 Task: Create a section Change Management Sprint and in the section, add a milestone Customer Support Process Implementation in the project Transform.
Action: Mouse moved to (45, 400)
Screenshot: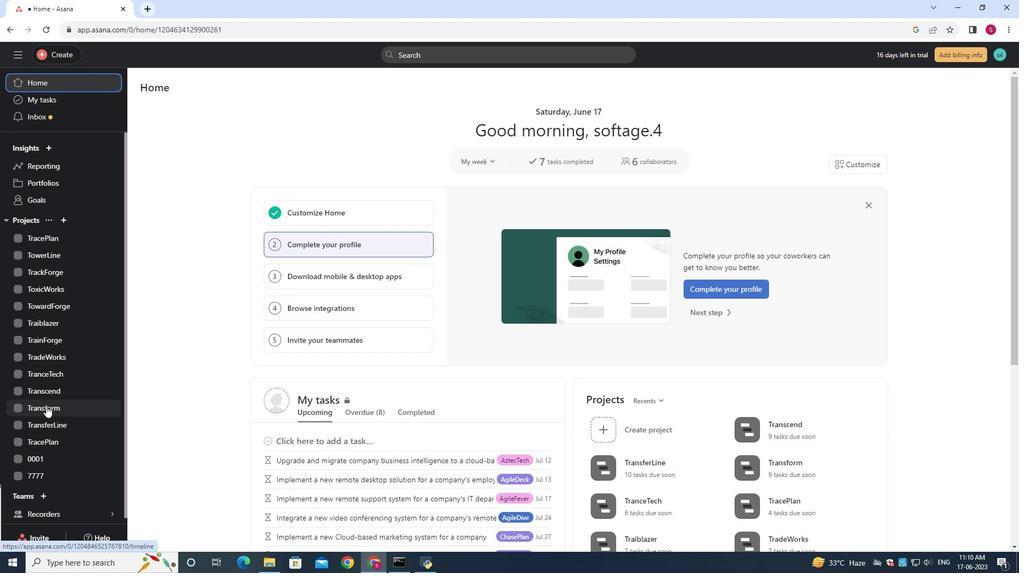 
Action: Mouse pressed left at (45, 400)
Screenshot: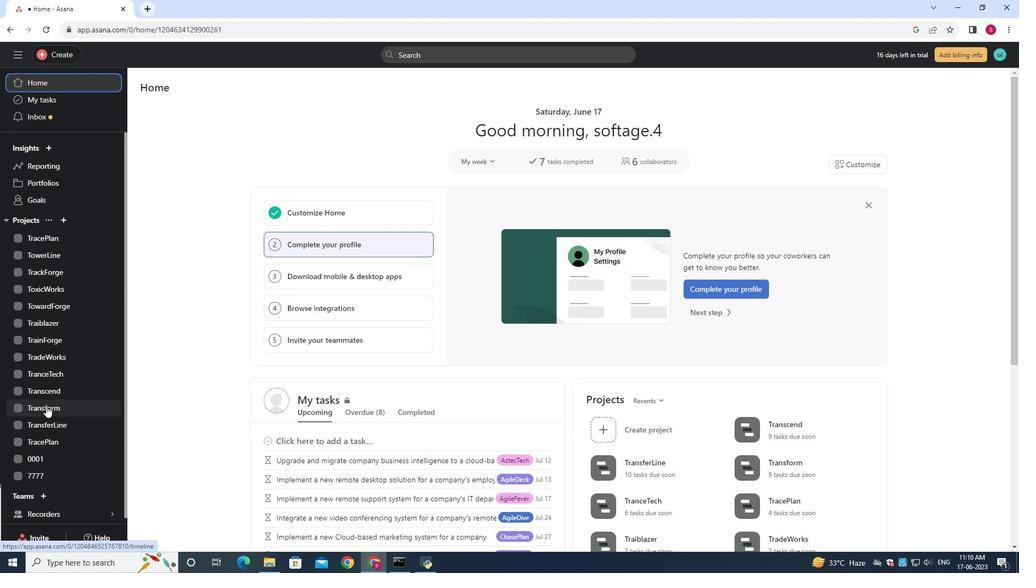 
Action: Mouse moved to (186, 135)
Screenshot: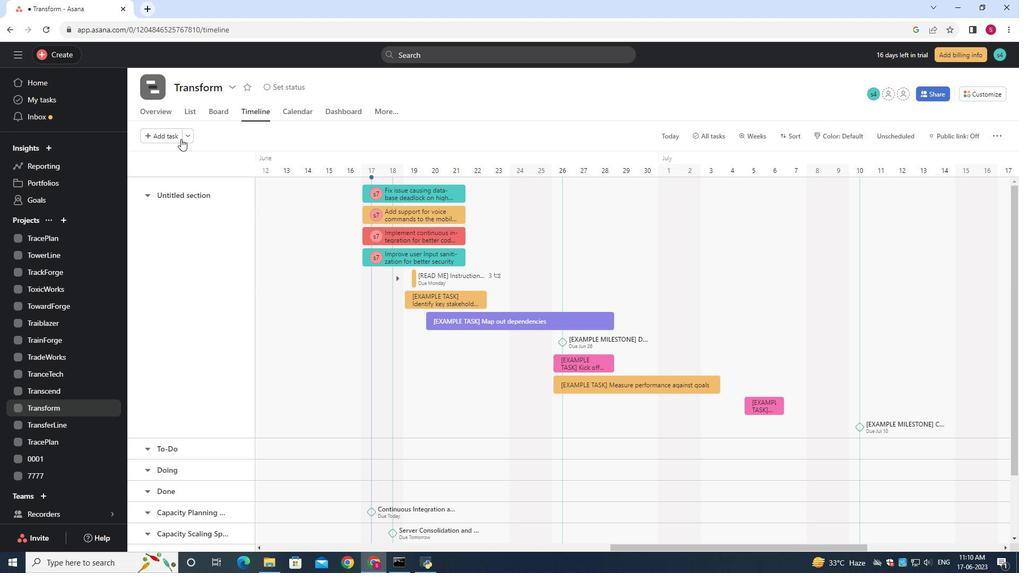 
Action: Mouse pressed left at (186, 135)
Screenshot: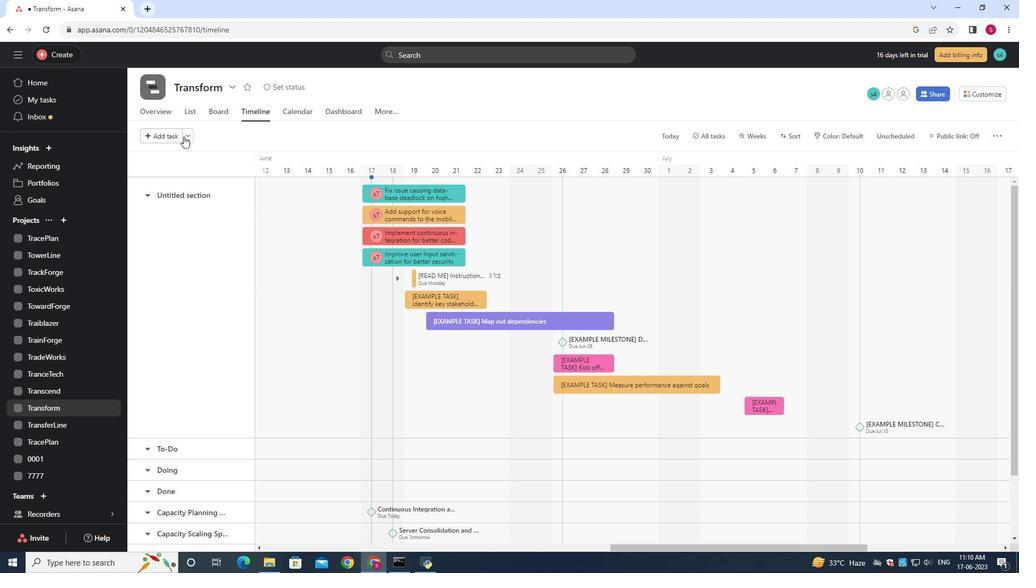 
Action: Mouse moved to (205, 157)
Screenshot: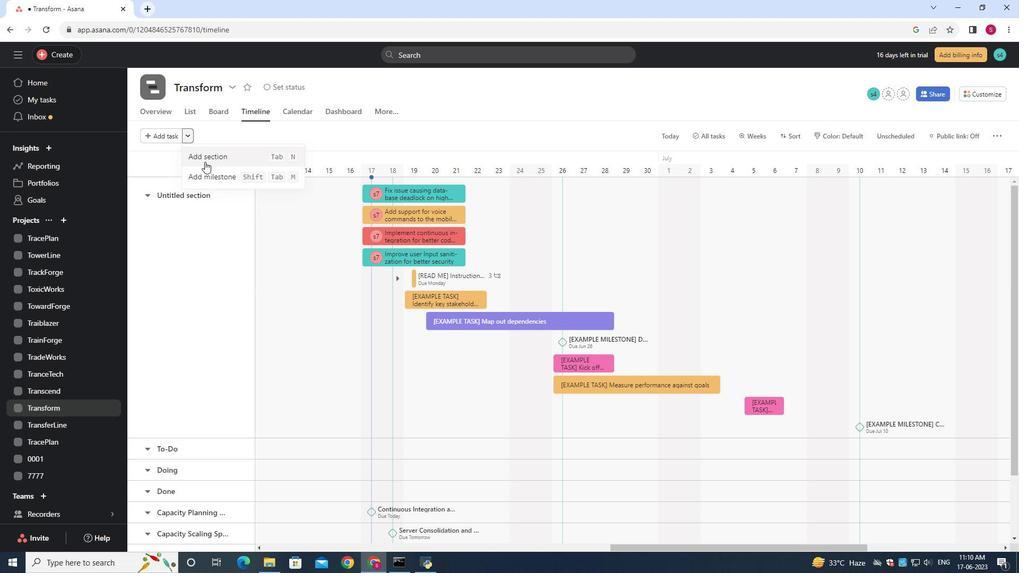 
Action: Mouse pressed left at (205, 157)
Screenshot: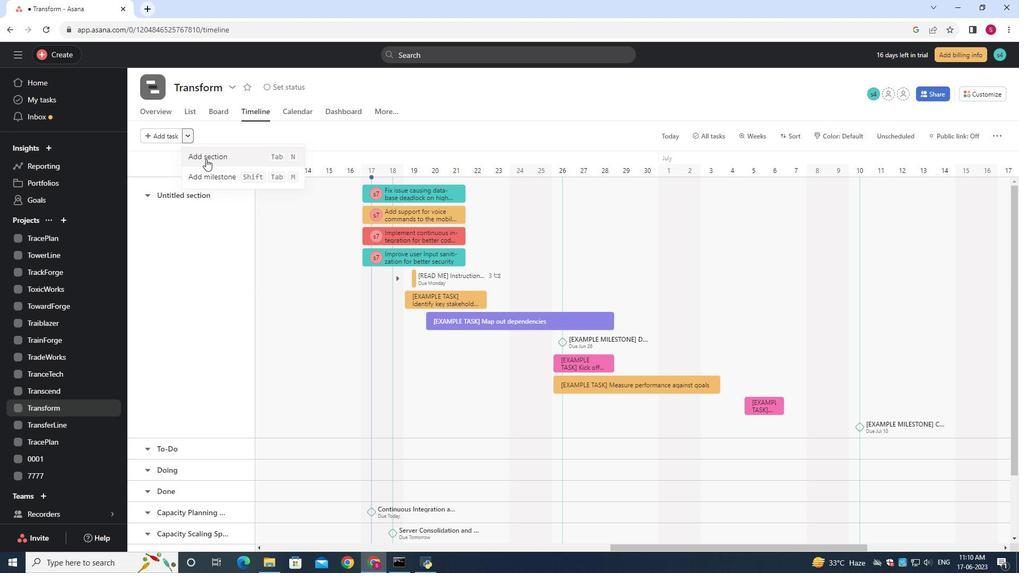 
Action: Mouse moved to (206, 157)
Screenshot: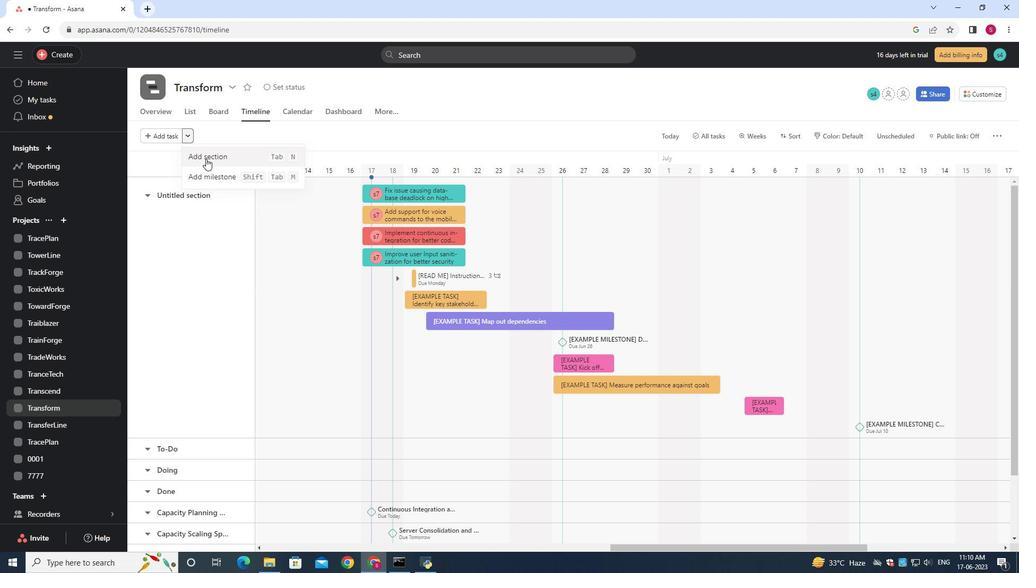 
Action: Key pressed <Key.shift>Change<Key.space><Key.shift>Management<Key.space><Key.shift>Sprint
Screenshot: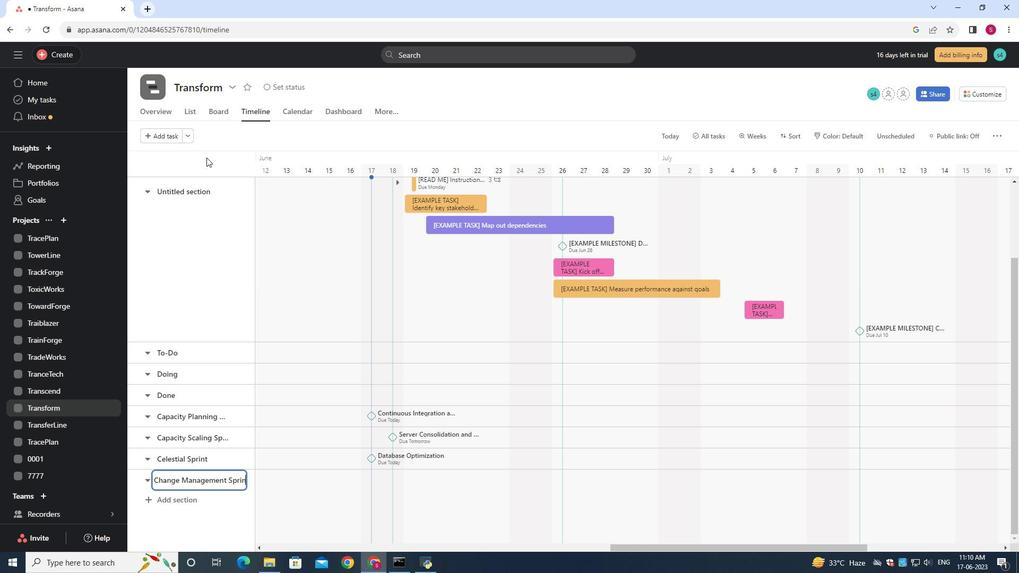 
Action: Mouse moved to (333, 485)
Screenshot: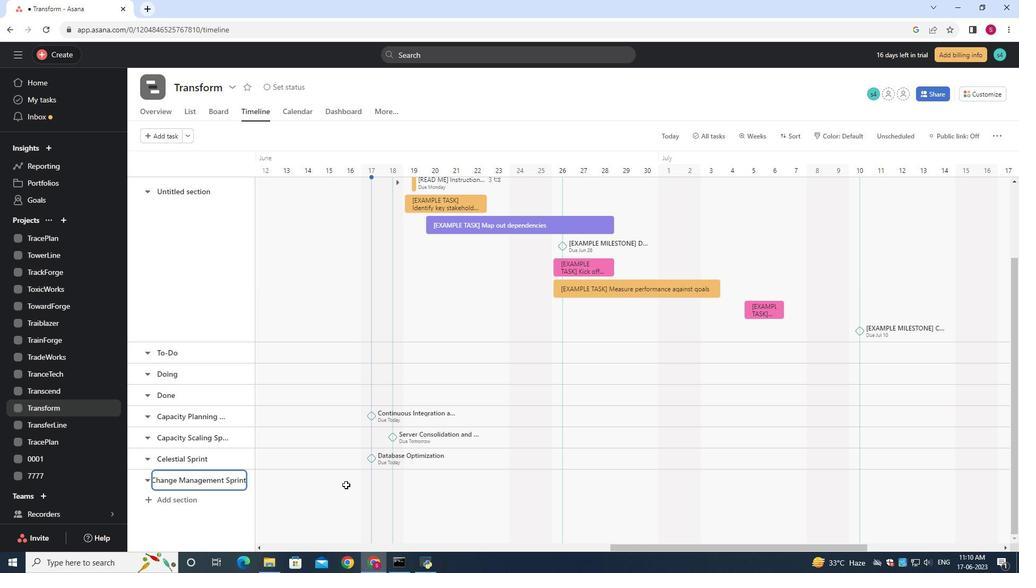 
Action: Mouse pressed left at (333, 485)
Screenshot: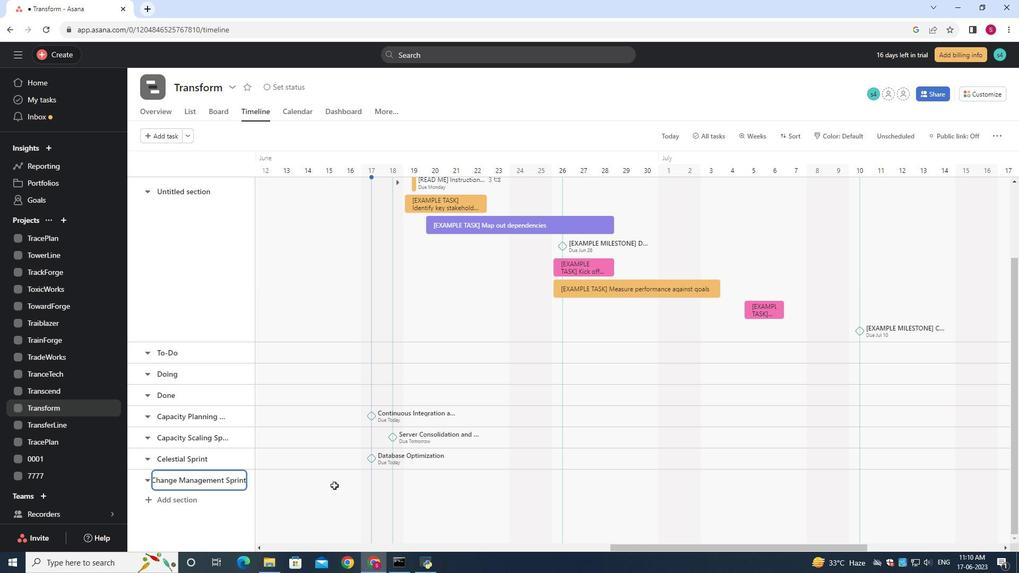 
Action: Mouse moved to (336, 485)
Screenshot: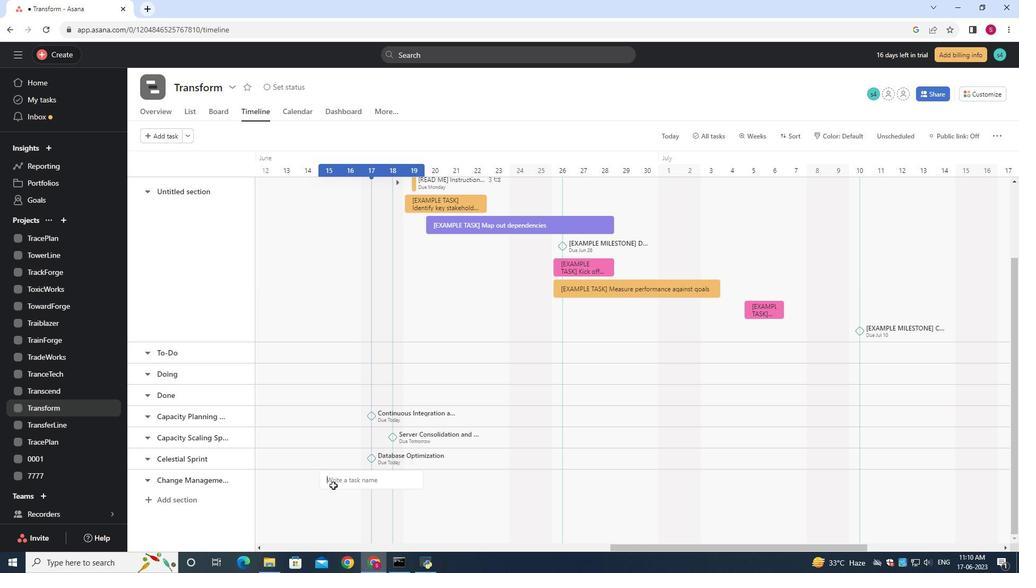 
Action: Key pressed <Key.shift>Customer<Key.space><Key.shift>Support<Key.space><Key.shift>Process<Key.space><Key.shift>Implementation
Screenshot: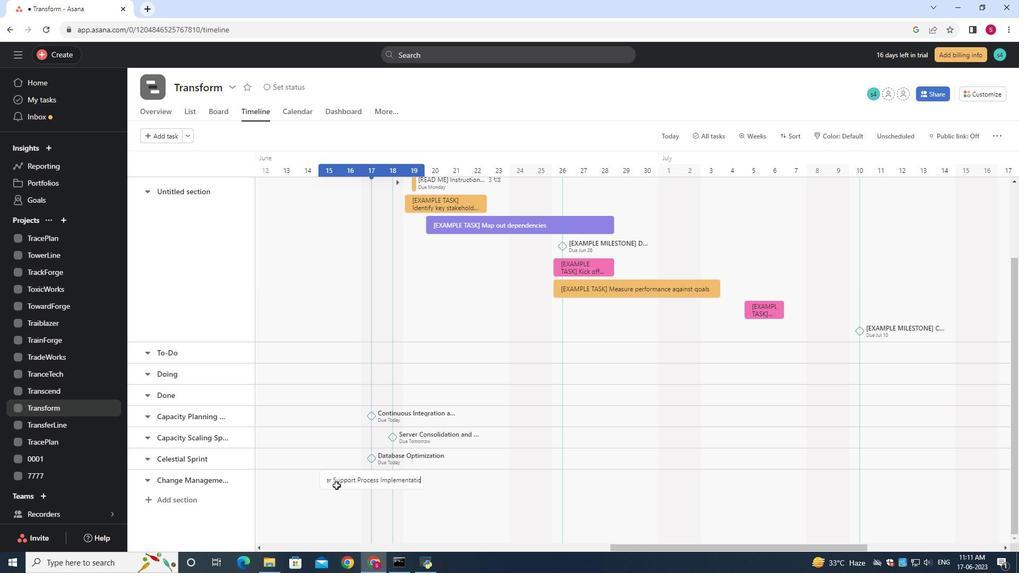 
Action: Mouse moved to (335, 483)
Screenshot: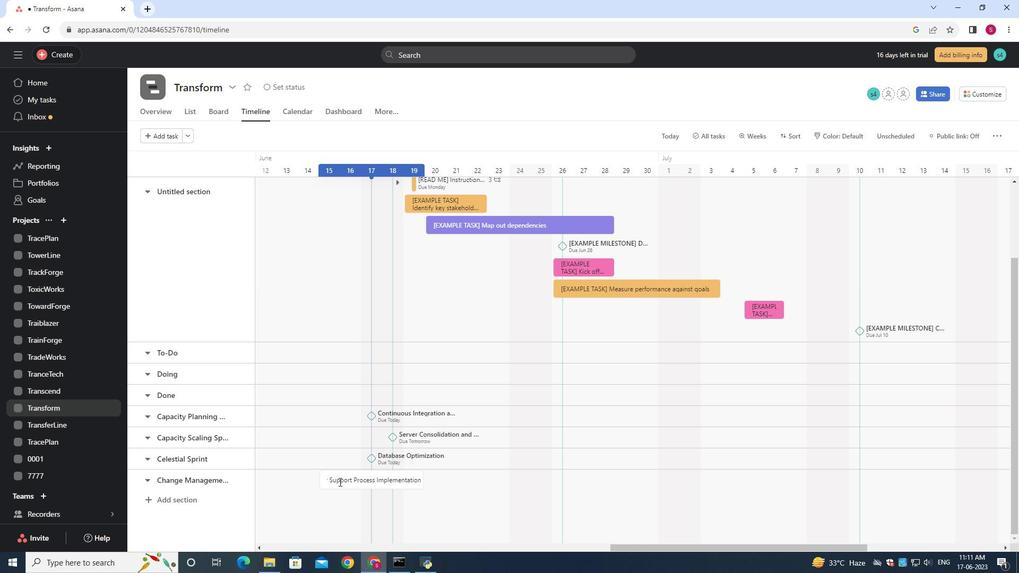
Action: Mouse pressed right at (335, 483)
Screenshot: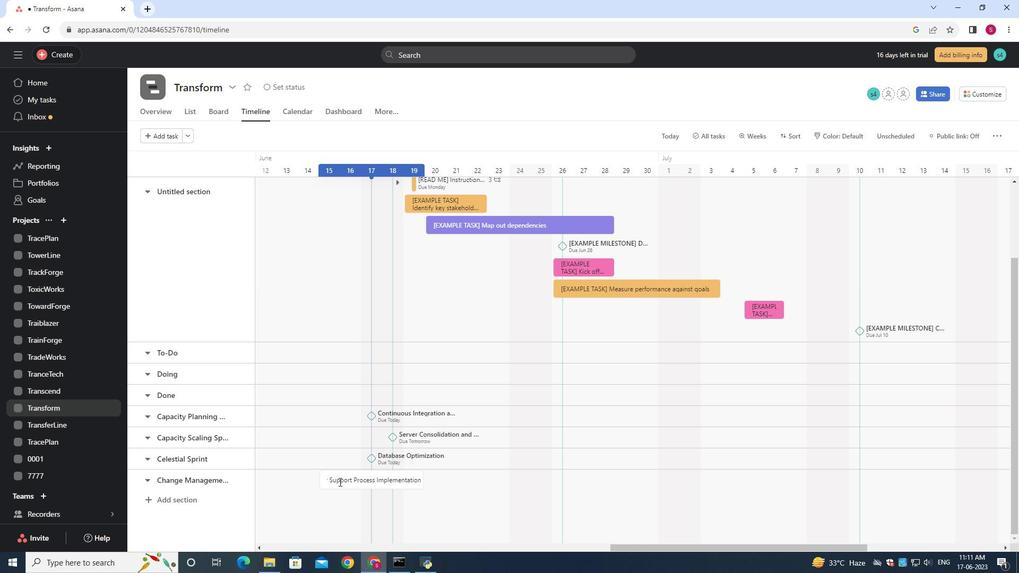 
Action: Mouse moved to (371, 428)
Screenshot: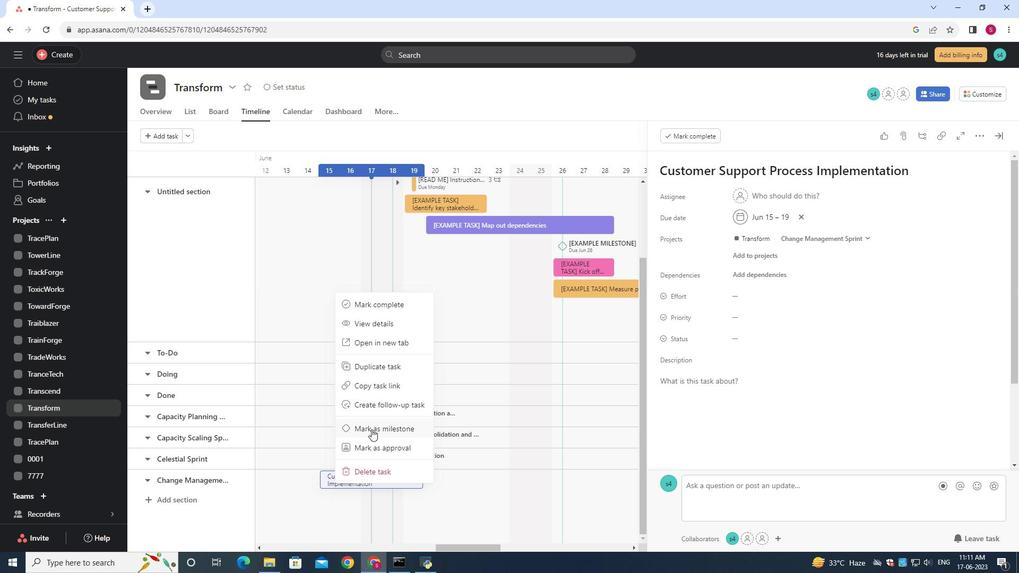 
Action: Mouse pressed left at (371, 428)
Screenshot: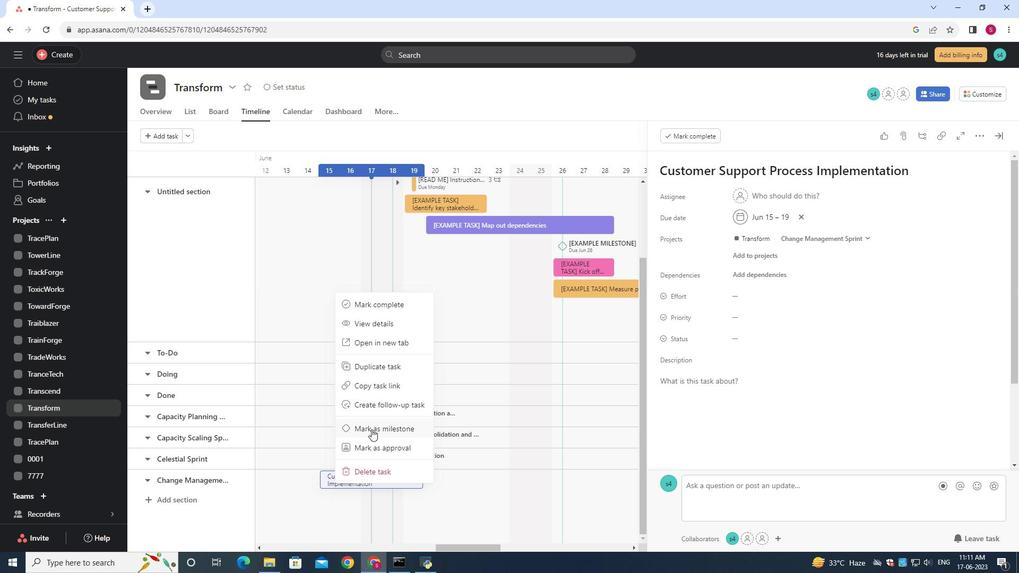
Action: Mouse moved to (371, 425)
Screenshot: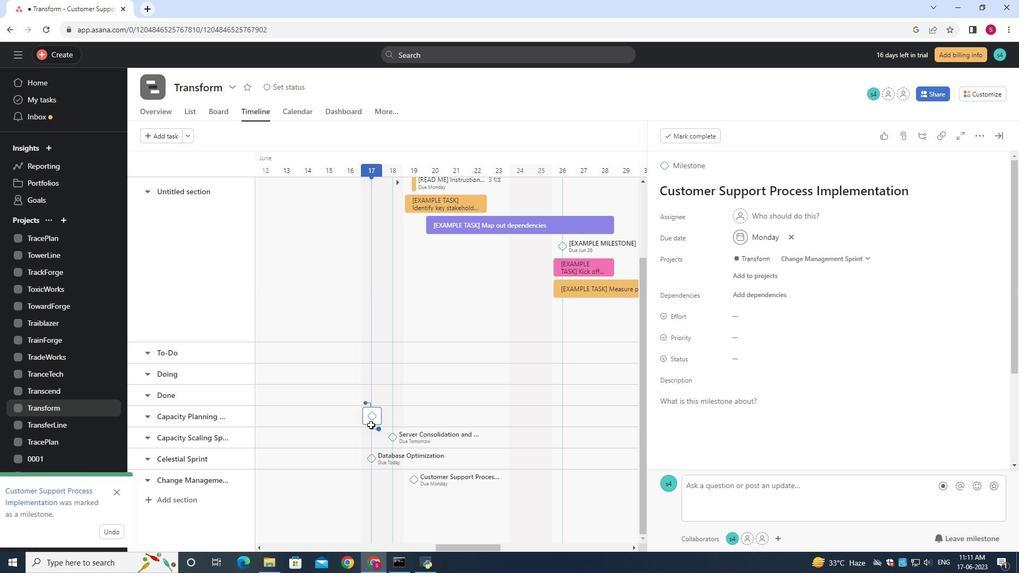 
